 Task: Play online crossword game.
Action: Mouse moved to (274, 256)
Screenshot: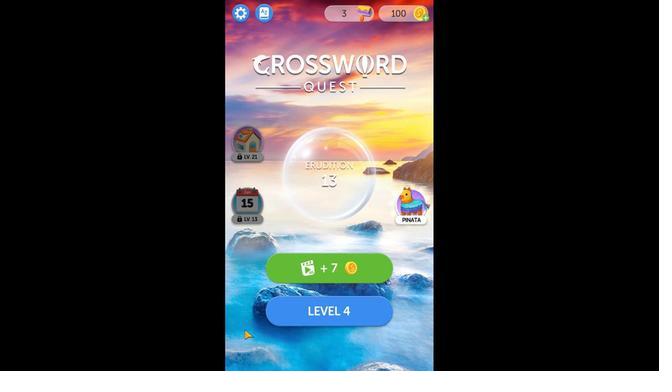 
Action: Mouse pressed left at (274, 256)
Screenshot: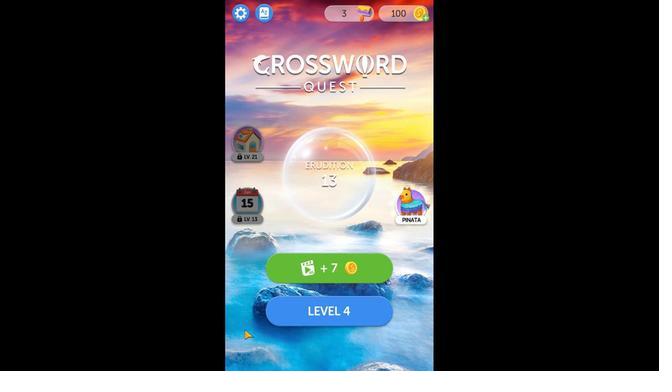 
Action: Mouse moved to (273, 232)
Screenshot: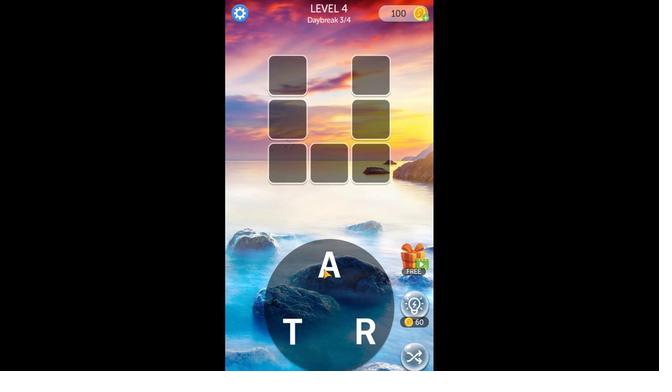 
Action: Mouse pressed left at (273, 232)
Screenshot: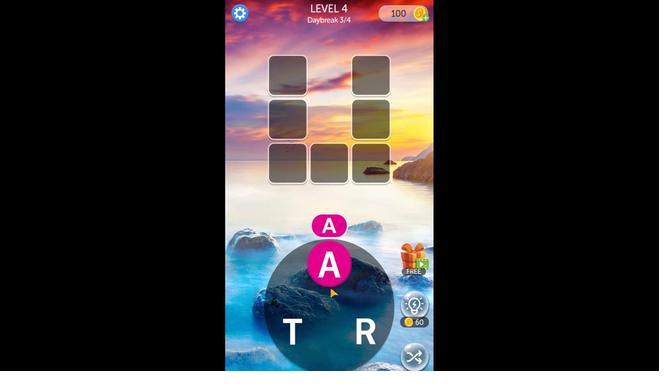 
Action: Mouse moved to (271, 265)
Screenshot: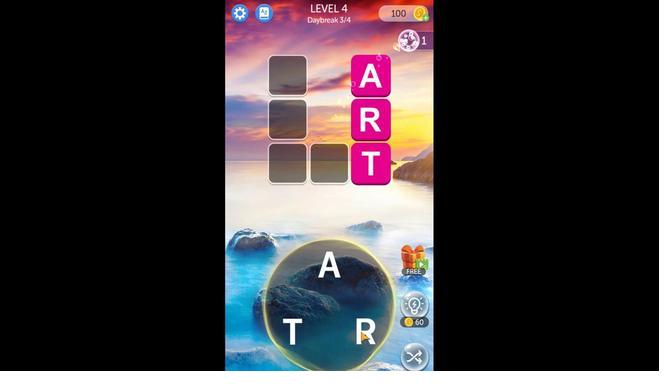 
Action: Mouse pressed left at (271, 265)
Screenshot: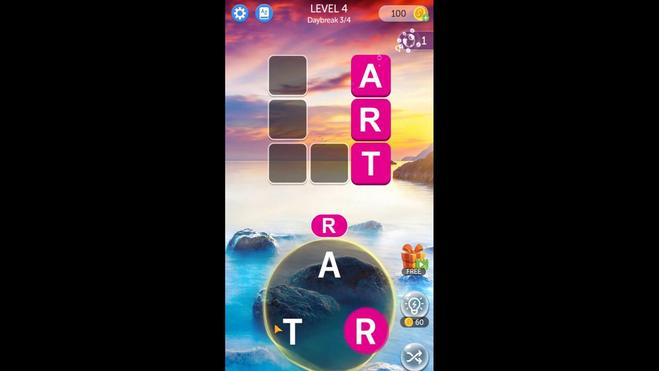
Action: Mouse moved to (273, 231)
Screenshot: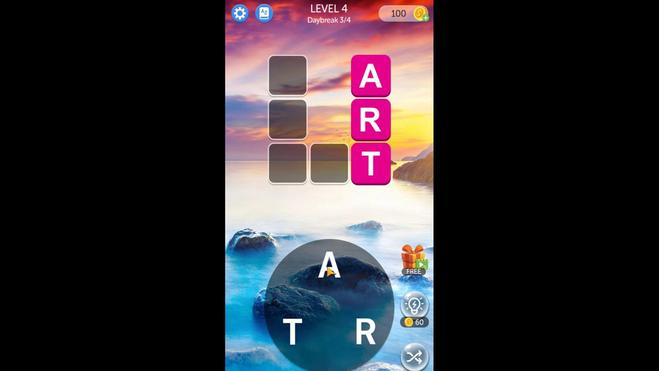 
Action: Mouse pressed left at (273, 231)
Screenshot: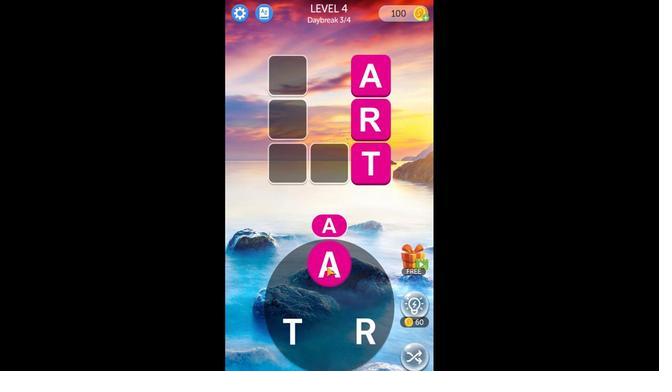 
Action: Mouse moved to (273, 232)
Screenshot: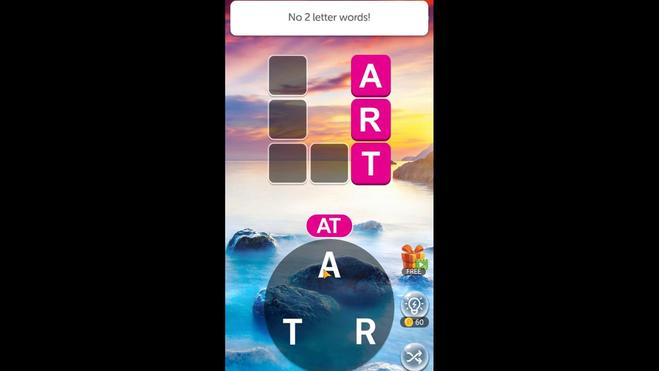 
Action: Mouse pressed left at (273, 232)
Screenshot: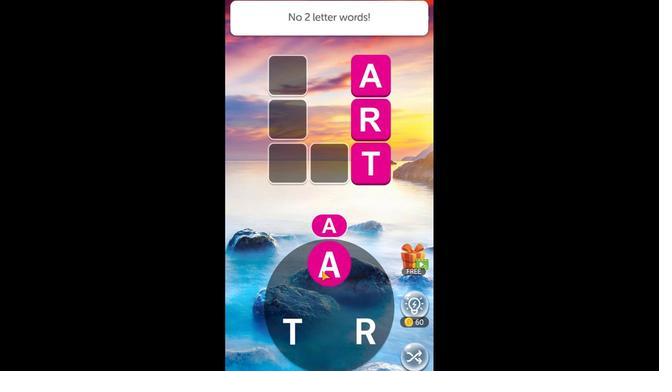
Action: Mouse moved to (272, 243)
Screenshot: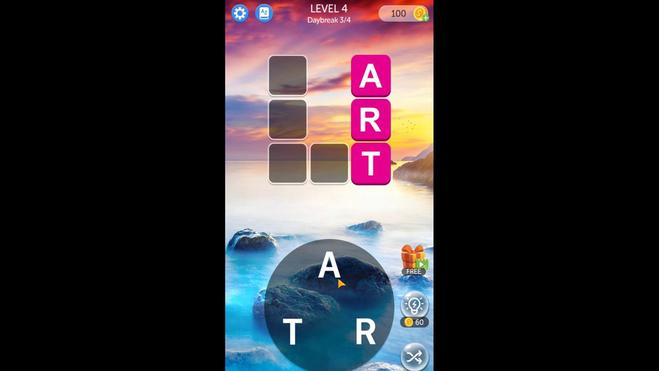 
Action: Mouse pressed left at (272, 243)
Screenshot: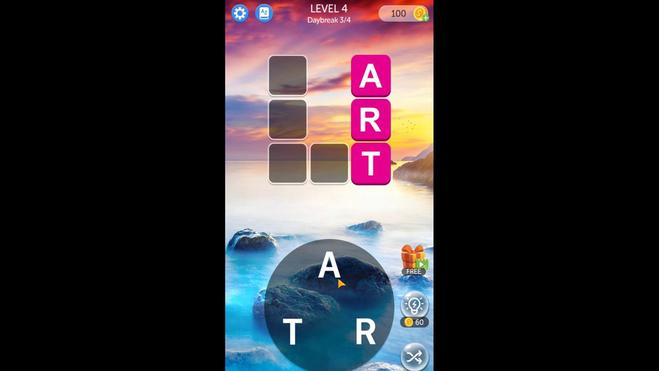 
Action: Mouse moved to (272, 231)
Screenshot: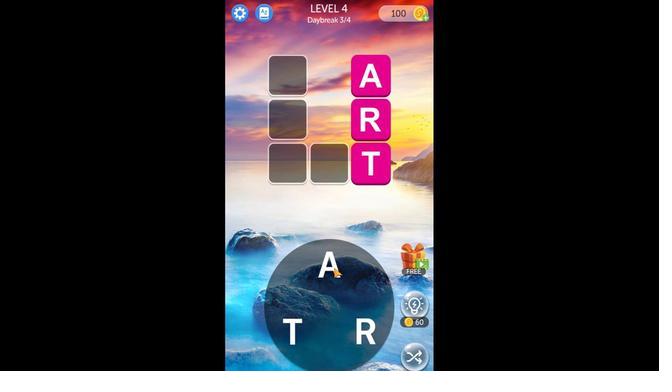 
Action: Mouse pressed left at (272, 231)
Screenshot: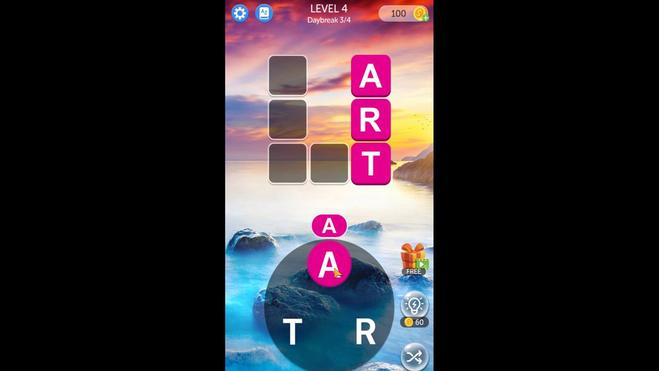 
Action: Mouse moved to (270, 268)
Screenshot: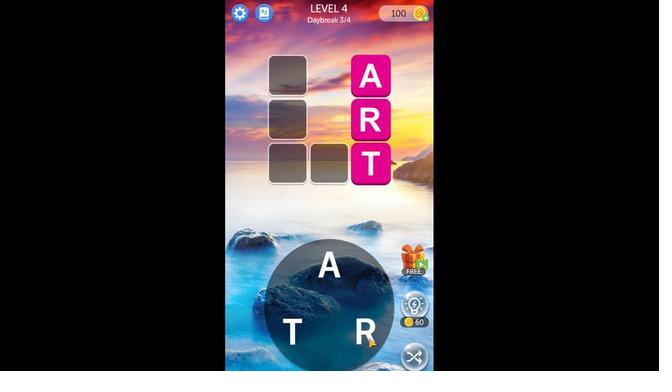 
Action: Mouse pressed left at (270, 268)
Screenshot: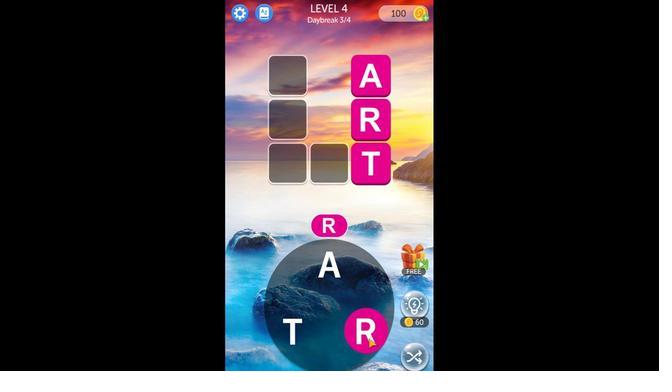 
Action: Mouse moved to (274, 266)
Screenshot: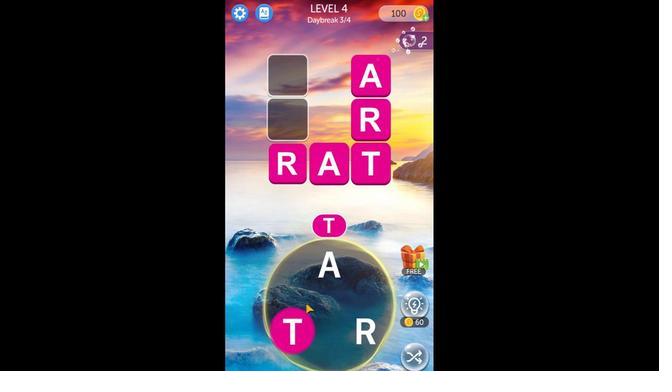
Action: Mouse pressed left at (274, 266)
Screenshot: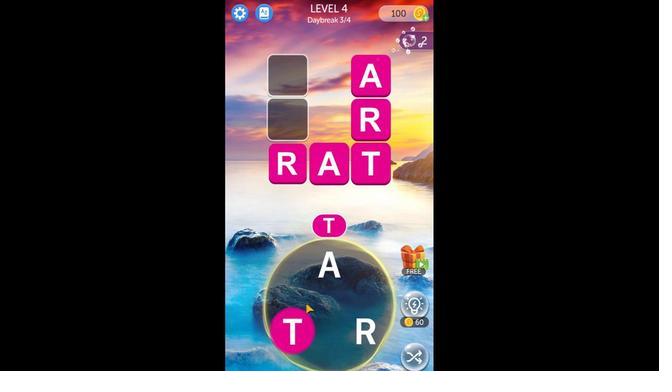
Action: Mouse moved to (273, 255)
Screenshot: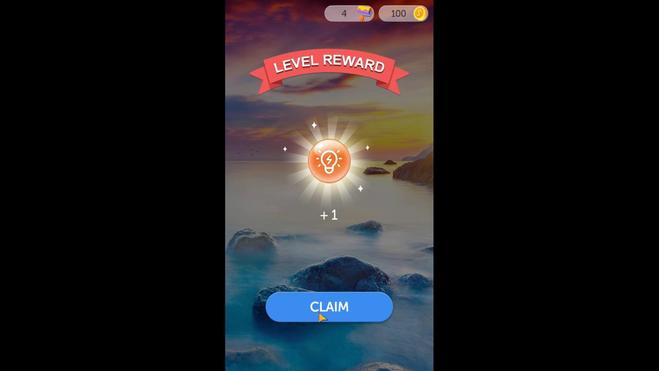 
Action: Mouse pressed left at (273, 255)
Screenshot: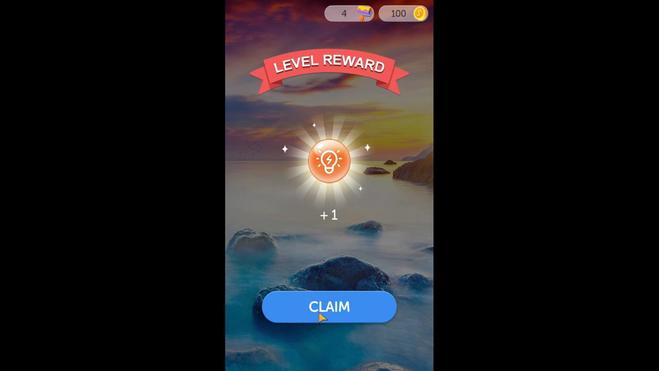 
Action: Mouse moved to (274, 192)
Screenshot: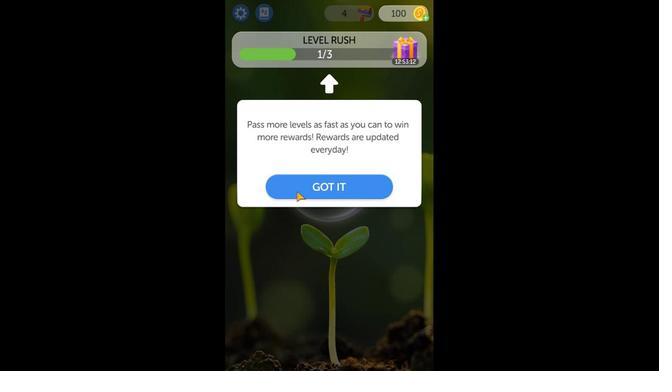 
Action: Mouse pressed left at (274, 192)
Screenshot: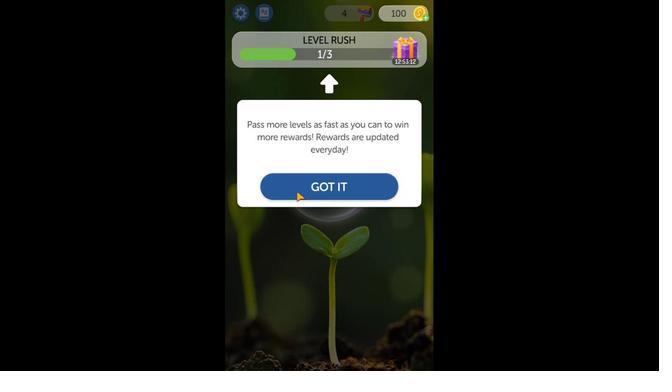 
Action: Mouse moved to (274, 211)
Screenshot: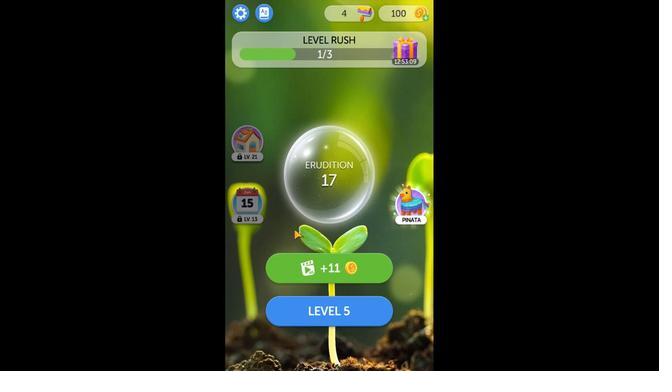
